 Task: Sort the products by unit price (high first).
Action: Mouse moved to (18, 113)
Screenshot: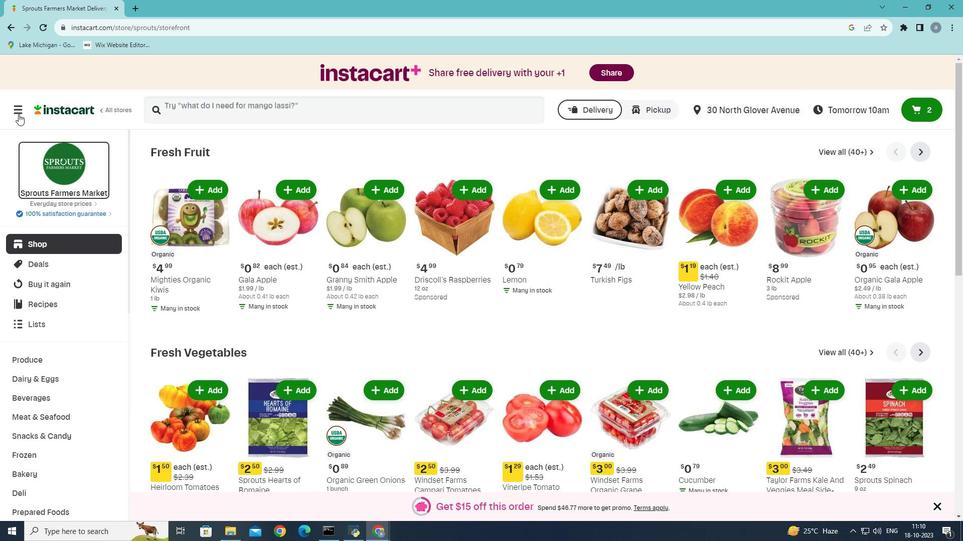 
Action: Mouse pressed left at (18, 113)
Screenshot: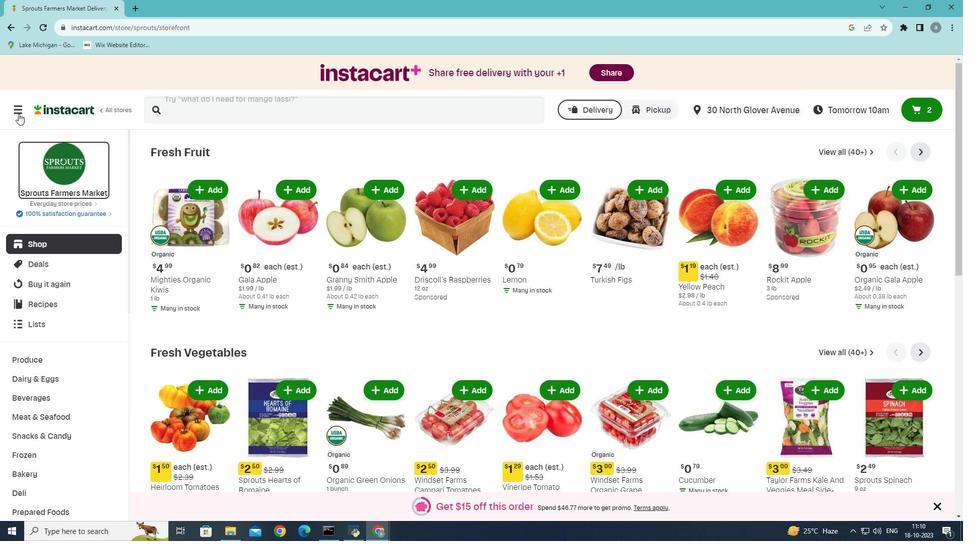
Action: Mouse moved to (33, 293)
Screenshot: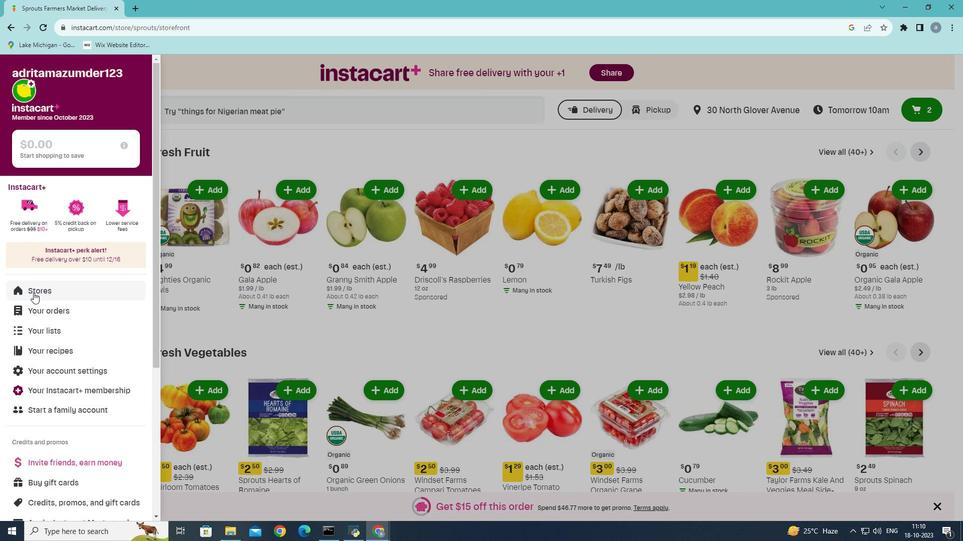 
Action: Mouse pressed left at (33, 293)
Screenshot: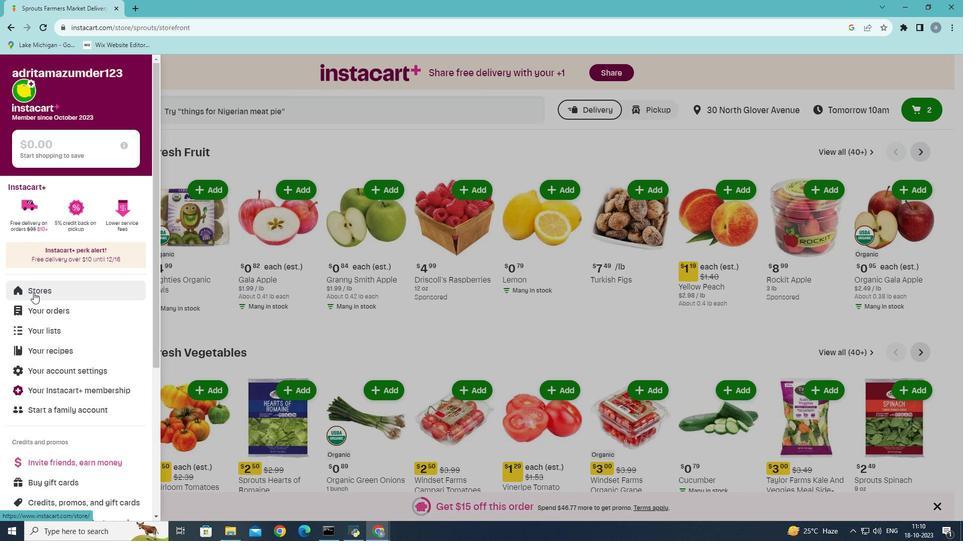 
Action: Mouse moved to (227, 114)
Screenshot: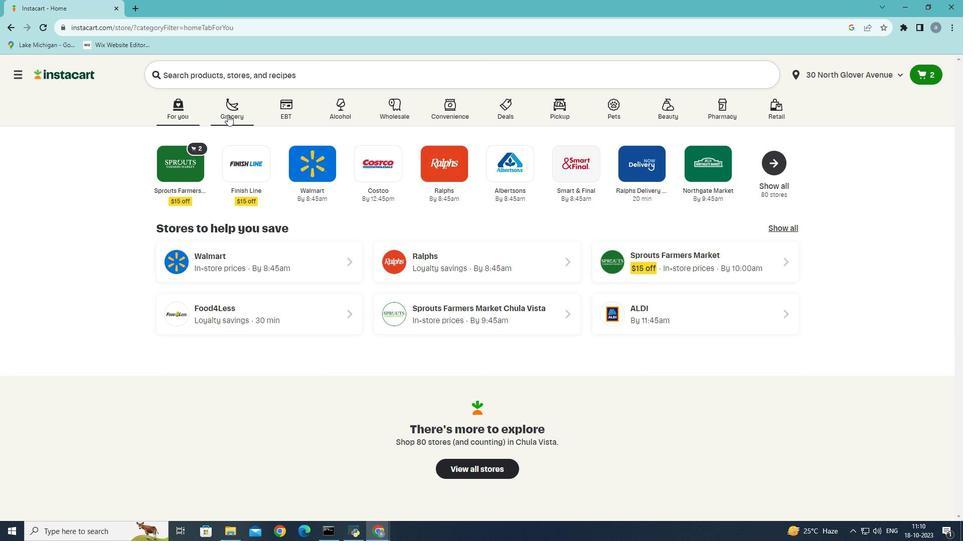 
Action: Mouse pressed left at (227, 114)
Screenshot: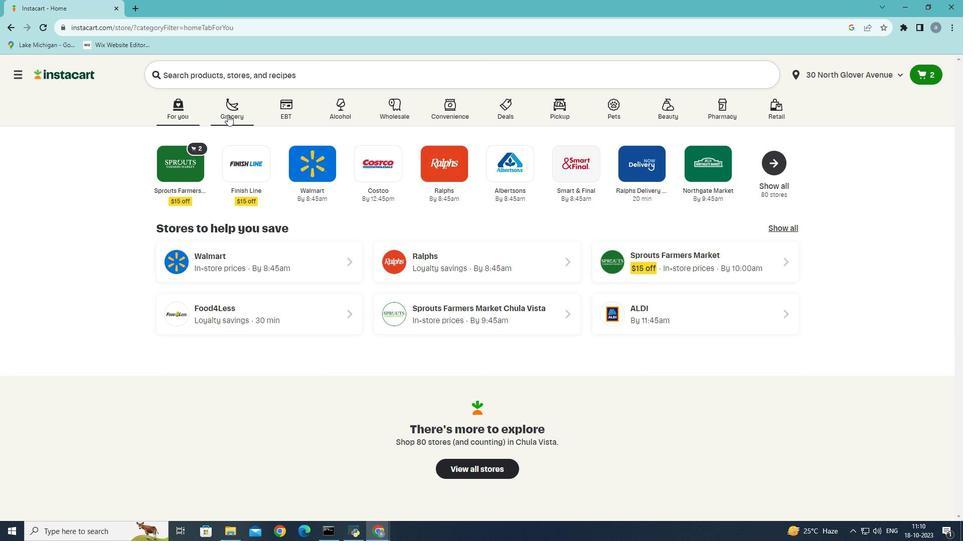 
Action: Mouse moved to (263, 315)
Screenshot: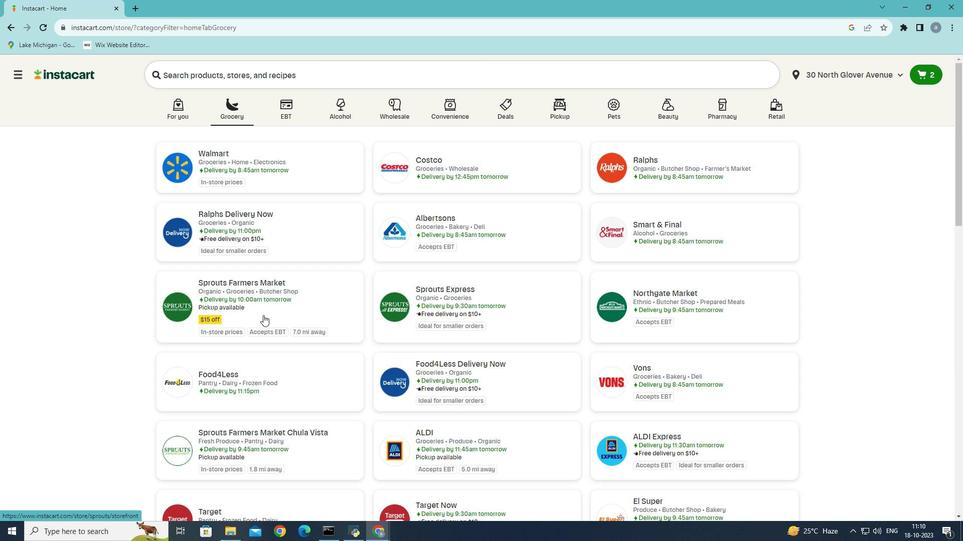 
Action: Mouse pressed left at (263, 315)
Screenshot: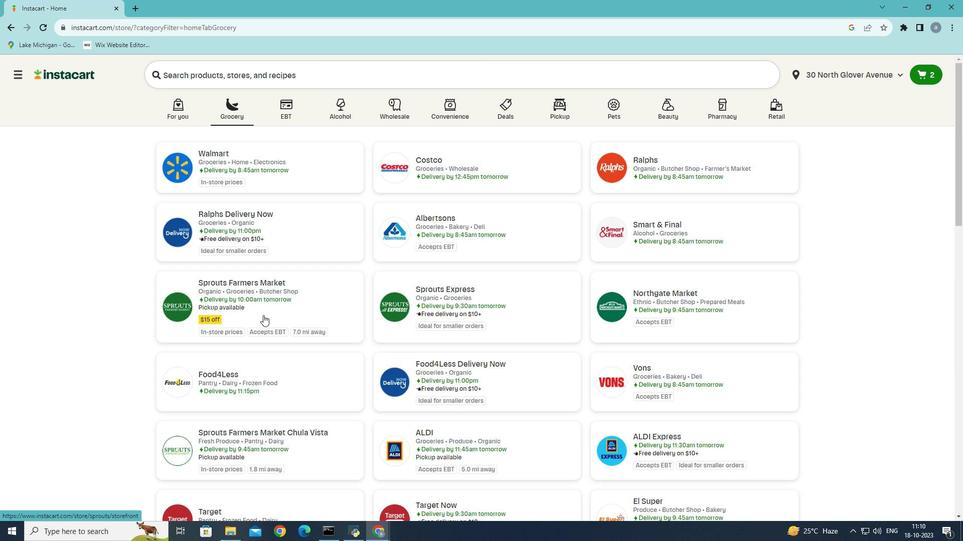 
Action: Mouse moved to (36, 411)
Screenshot: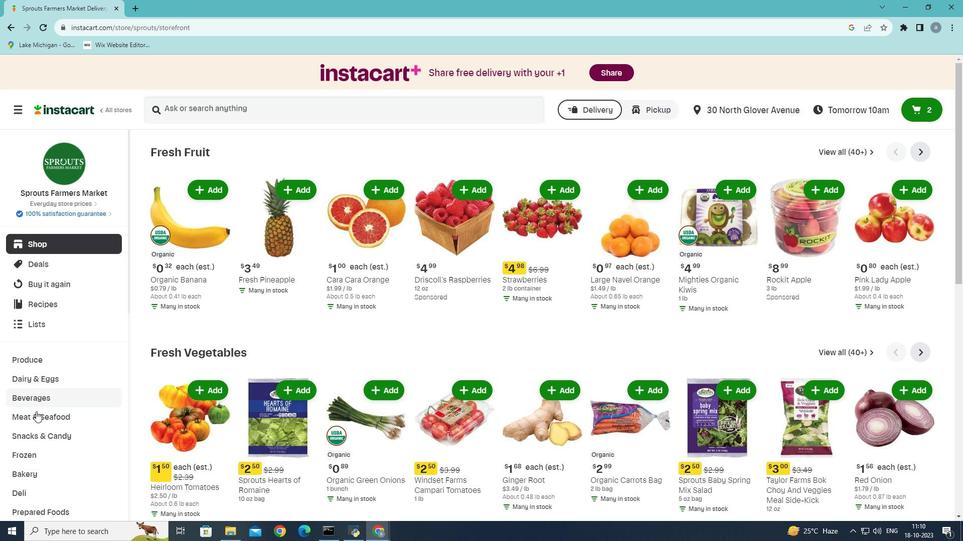 
Action: Mouse pressed left at (36, 411)
Screenshot: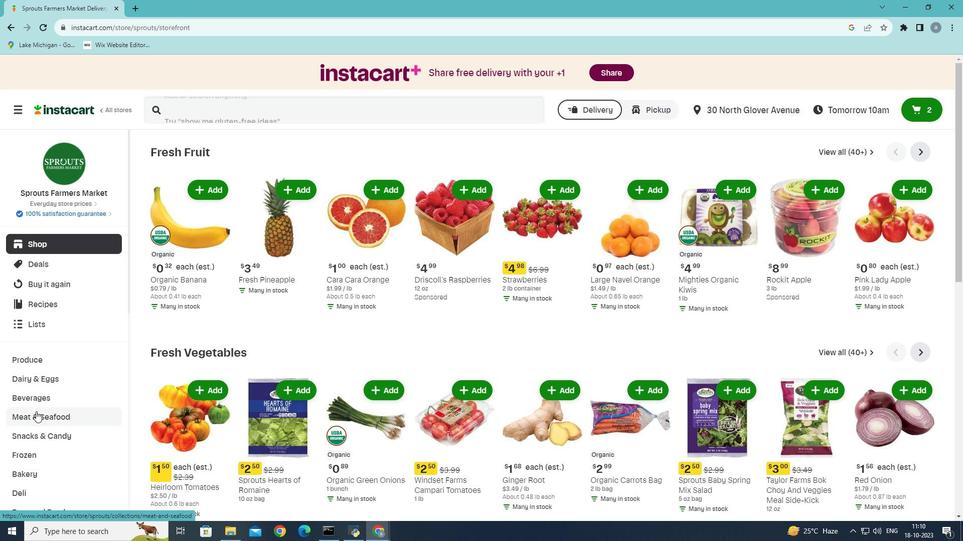 
Action: Mouse moved to (321, 173)
Screenshot: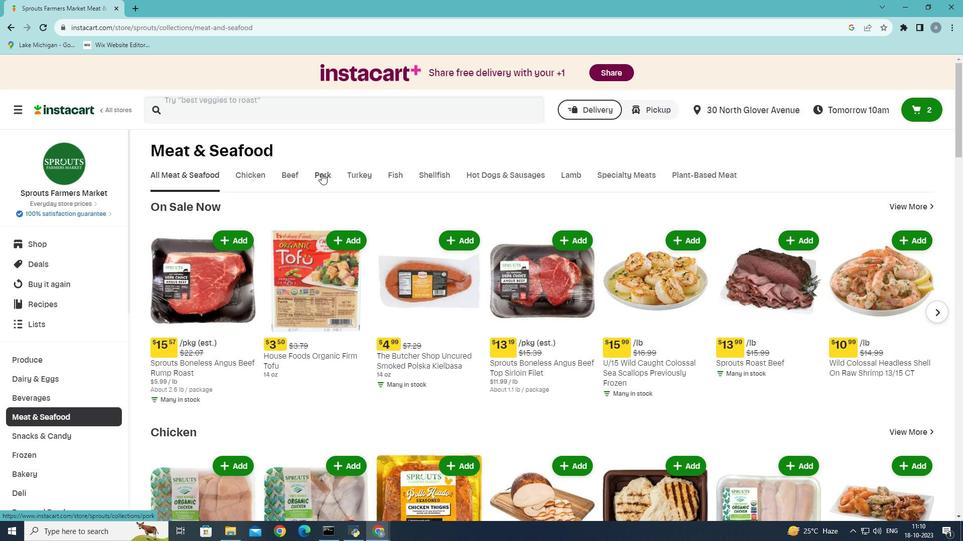 
Action: Mouse pressed left at (321, 173)
Screenshot: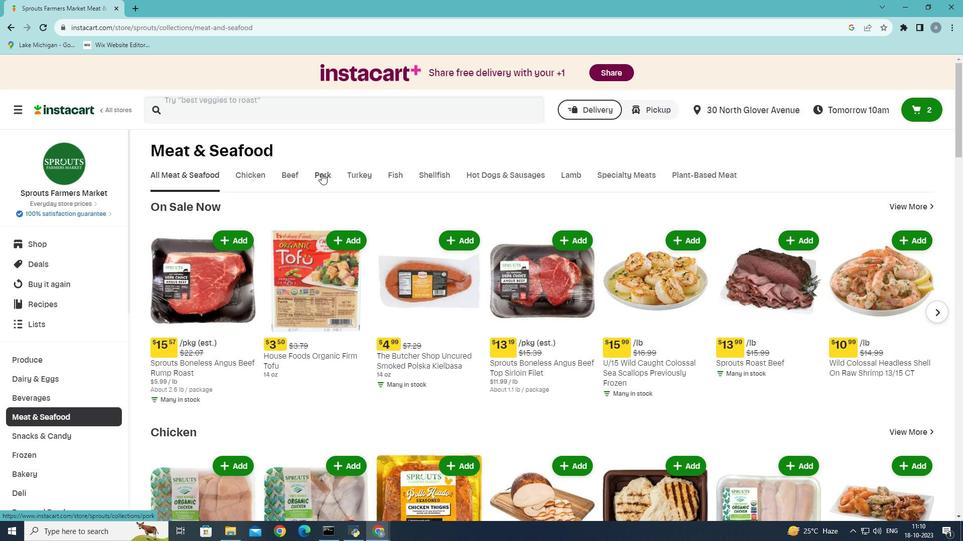 
Action: Mouse moved to (220, 223)
Screenshot: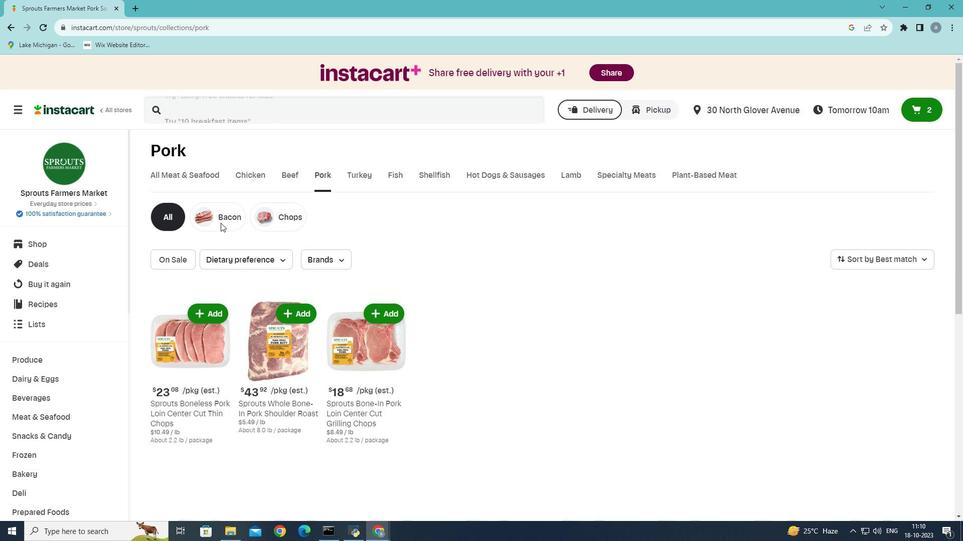 
Action: Mouse pressed left at (220, 223)
Screenshot: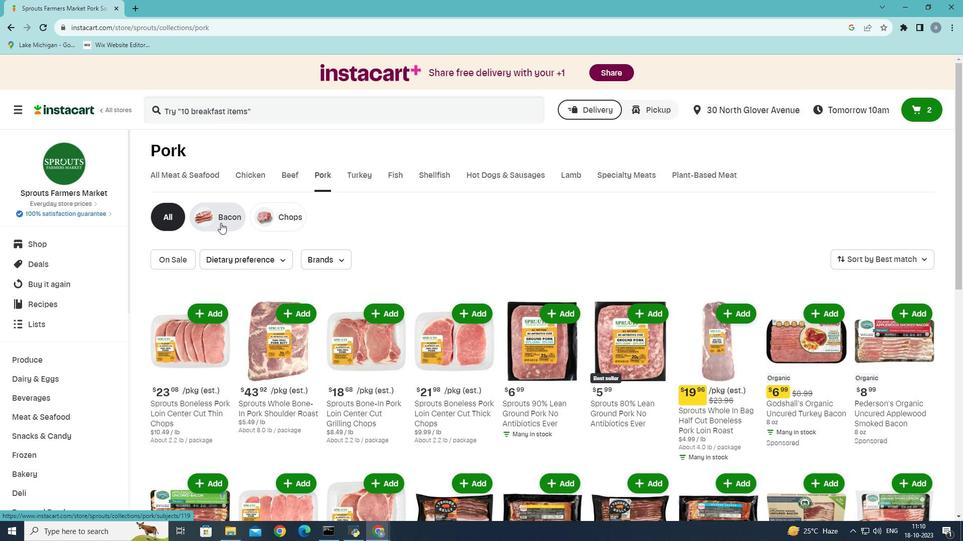 
Action: Mouse moved to (924, 258)
Screenshot: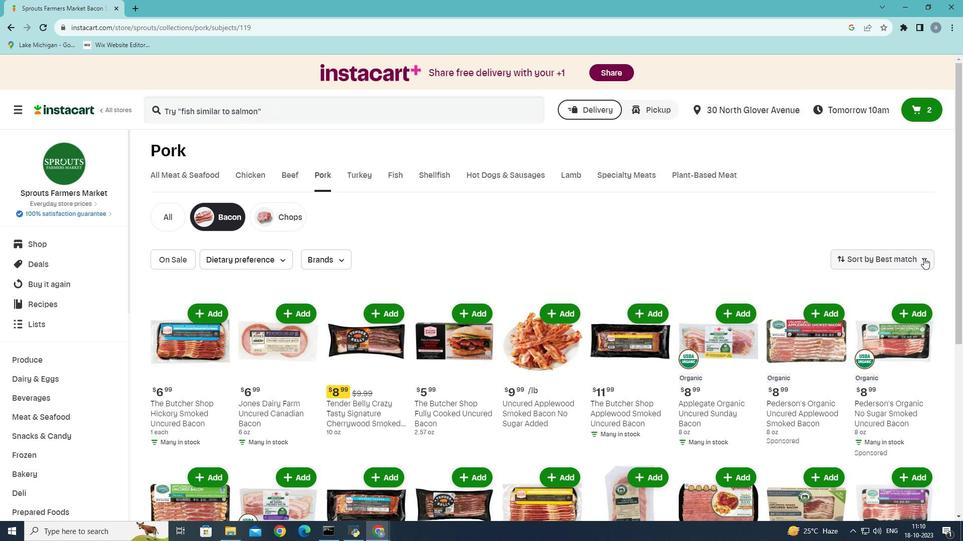 
Action: Mouse pressed left at (924, 258)
Screenshot: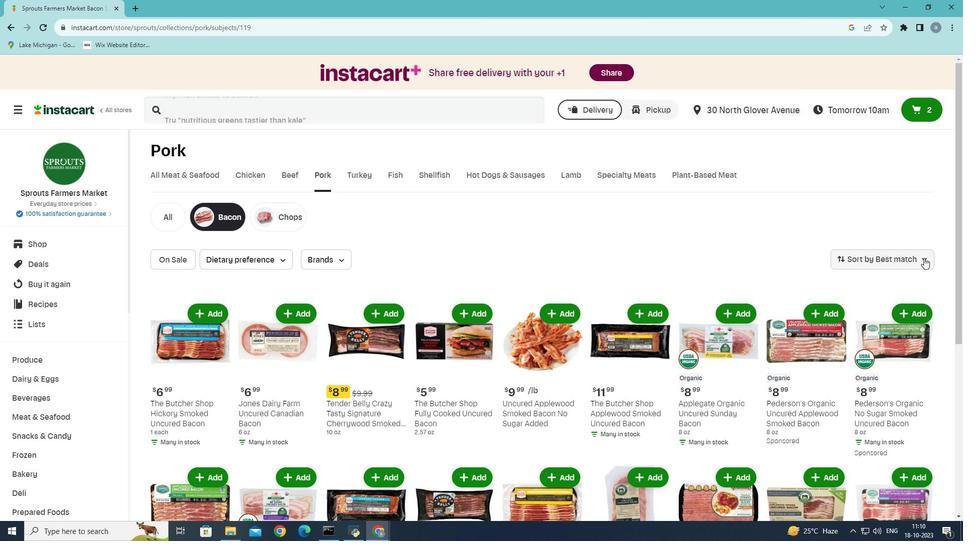 
Action: Mouse moved to (898, 379)
Screenshot: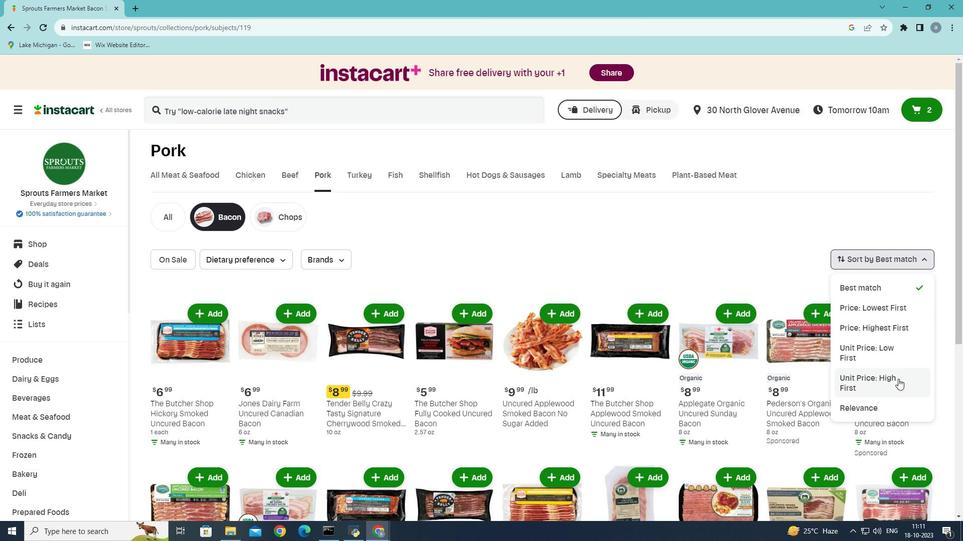 
Action: Mouse pressed left at (898, 379)
Screenshot: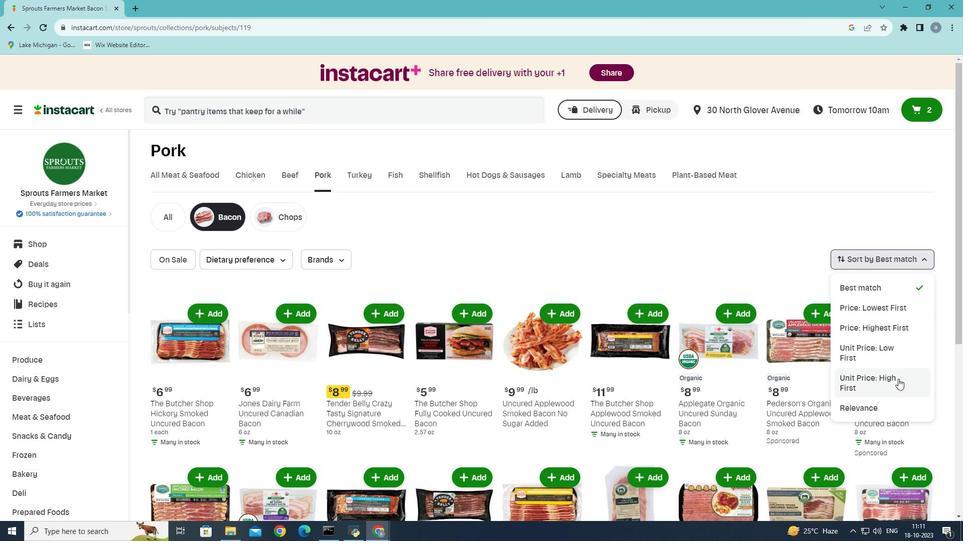 
Action: Mouse moved to (883, 381)
Screenshot: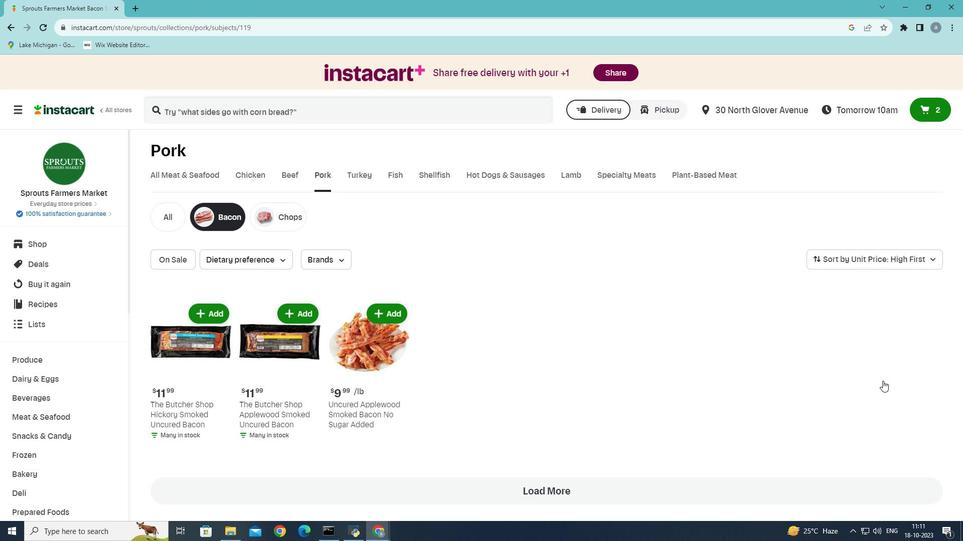 
